 Task: Create a section Debug Dive and in the section, add a milestone IT Service Management in the project WaveTech.
Action: Mouse moved to (216, 650)
Screenshot: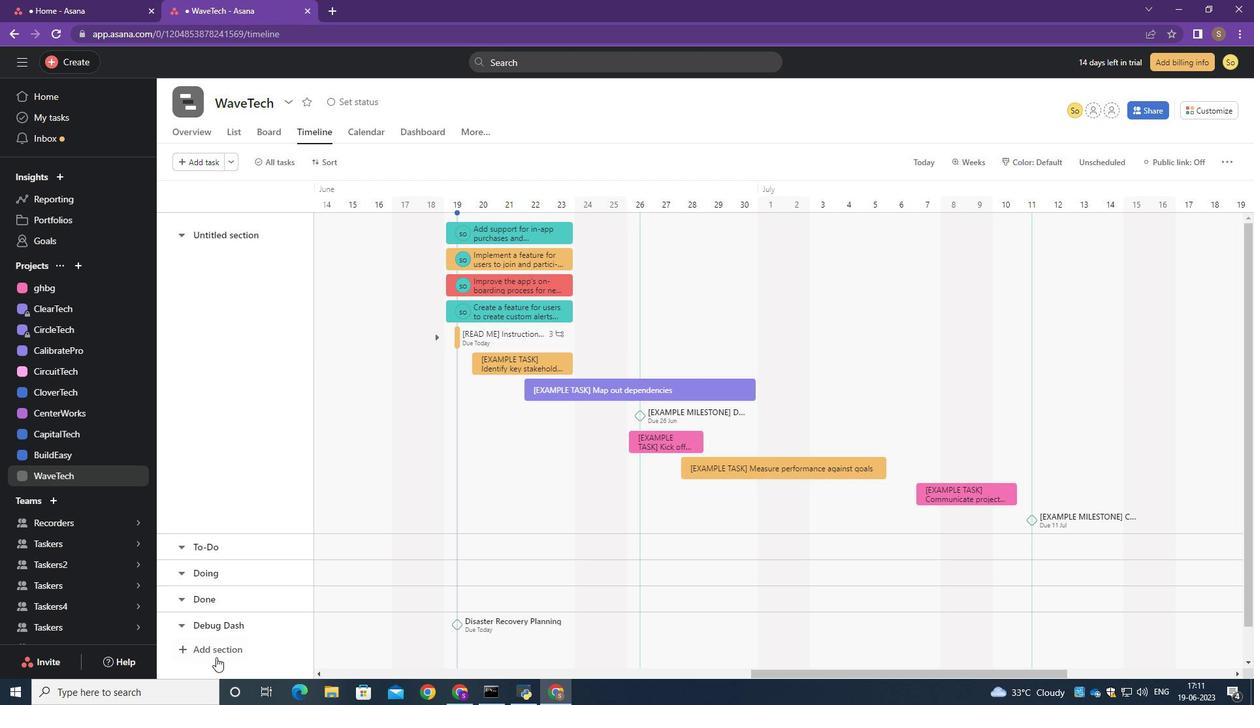 
Action: Mouse pressed left at (216, 650)
Screenshot: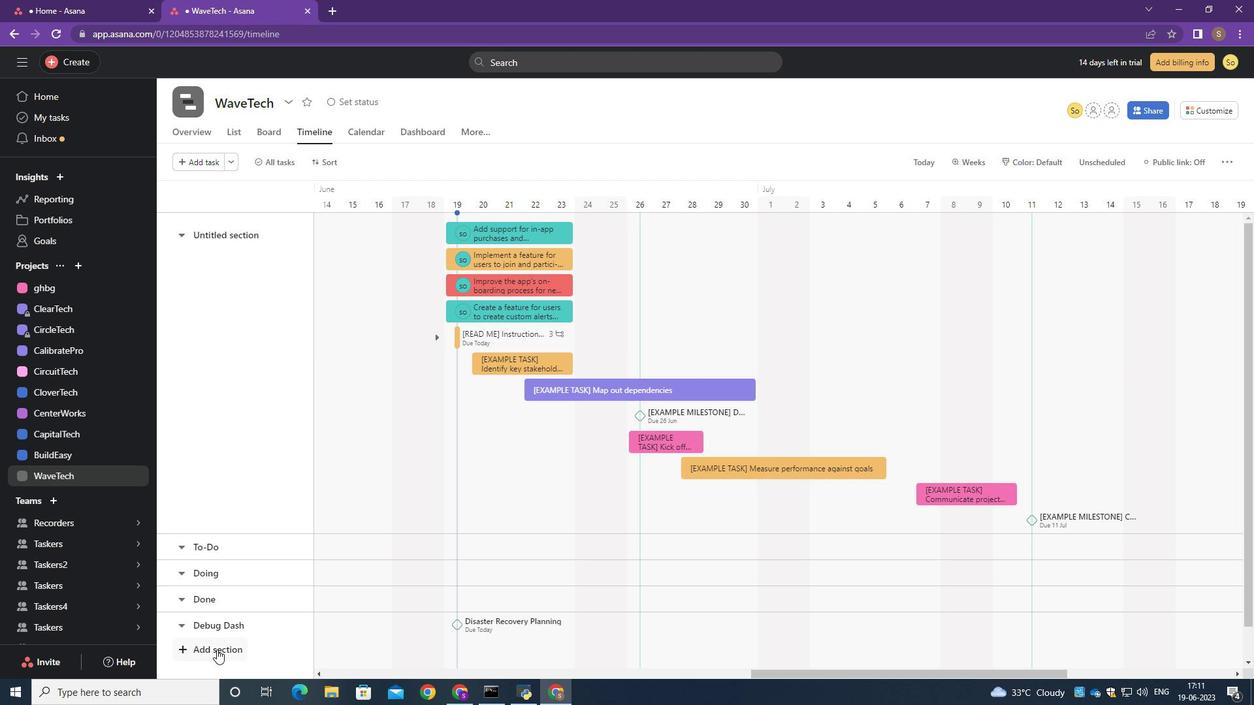 
Action: Mouse moved to (225, 648)
Screenshot: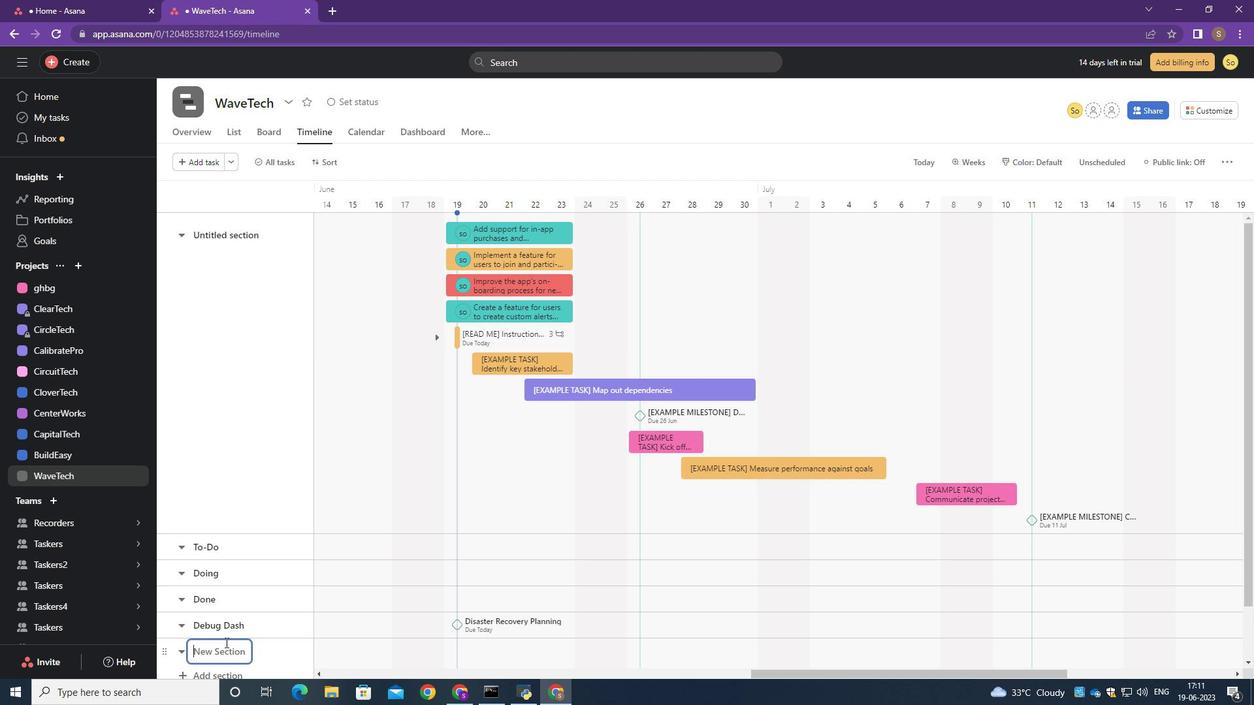 
Action: Mouse pressed left at (225, 648)
Screenshot: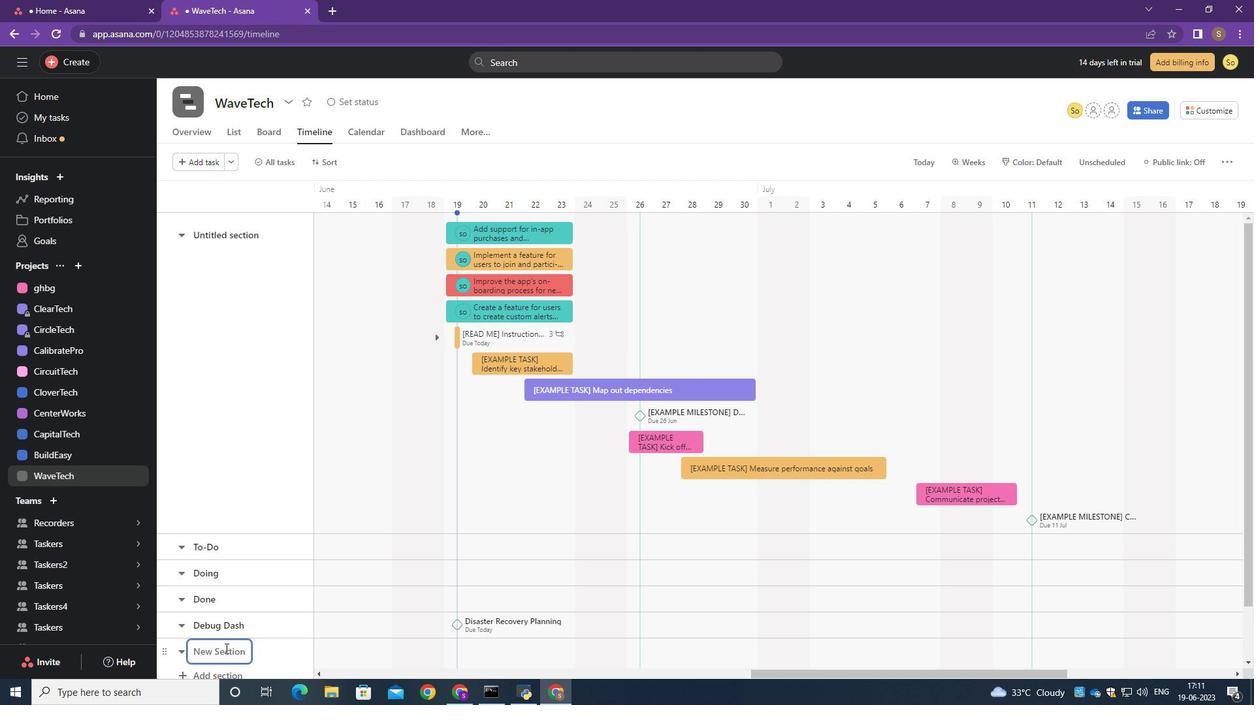 
Action: Mouse moved to (224, 648)
Screenshot: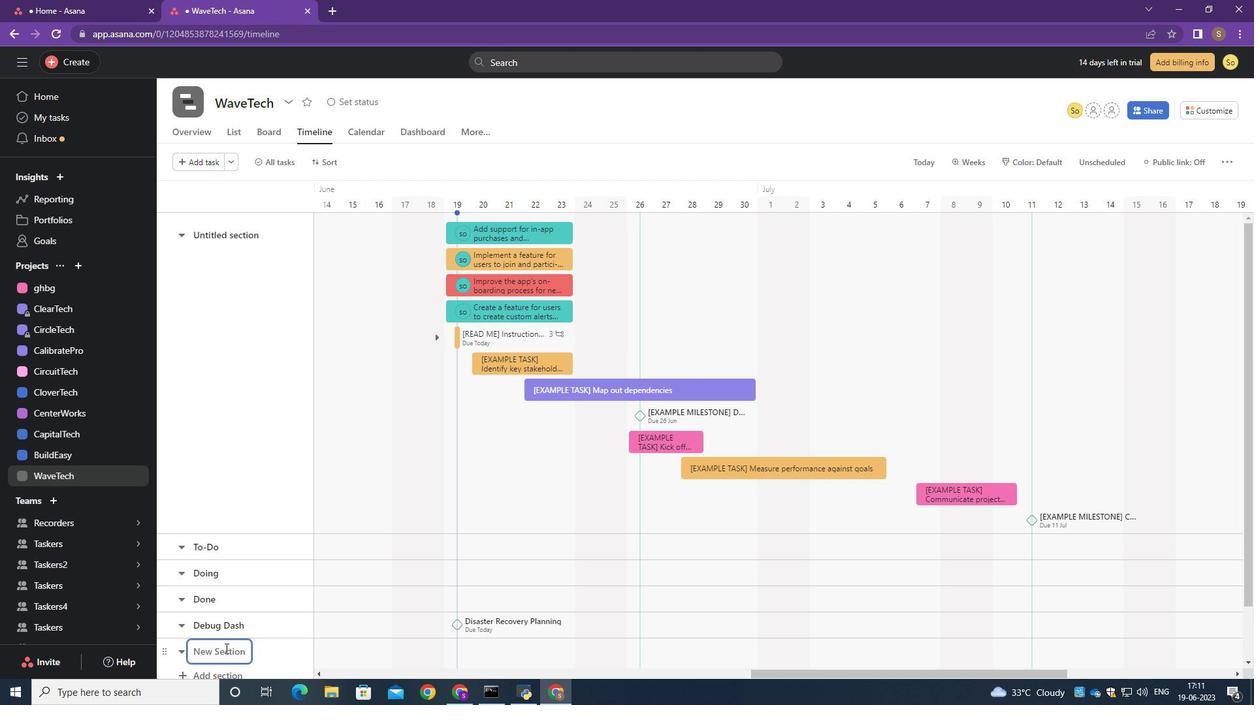
Action: Key pressed <Key.caps_lock>D<Key.caps_lock>ebug<Key.space><Key.caps_lock>D<Key.caps_lock>ive<Key.enter>
Screenshot: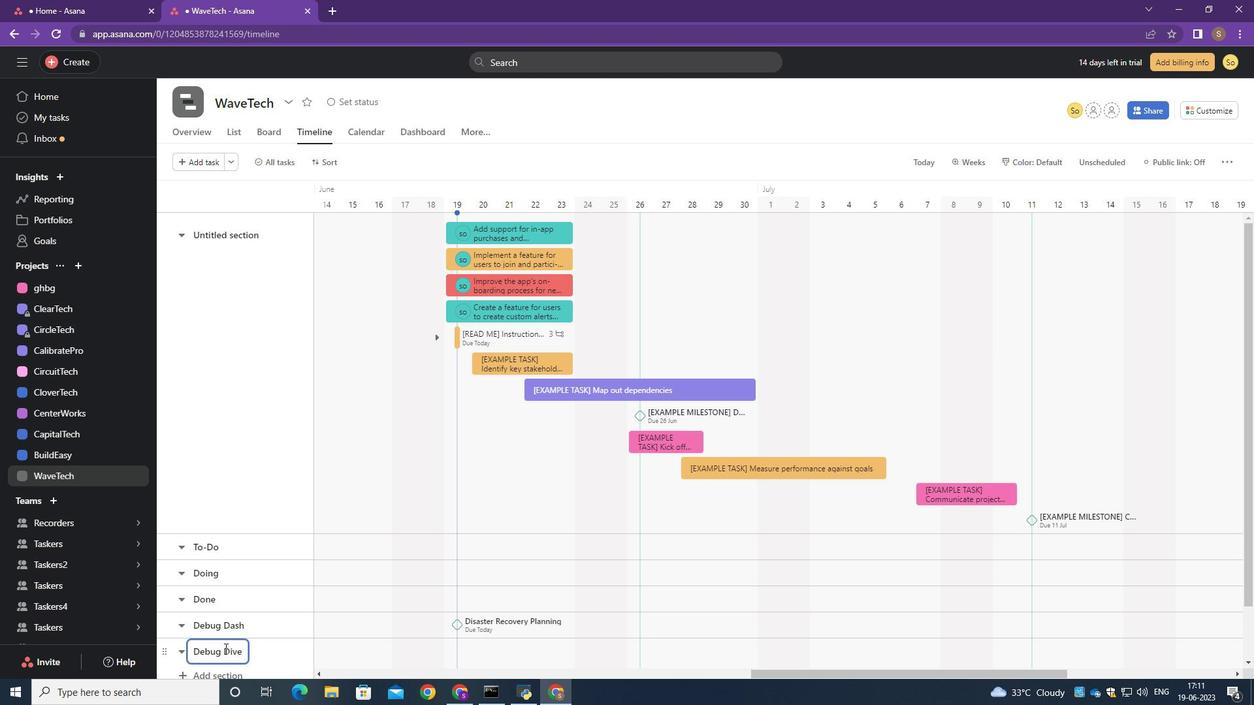 
Action: Mouse moved to (362, 652)
Screenshot: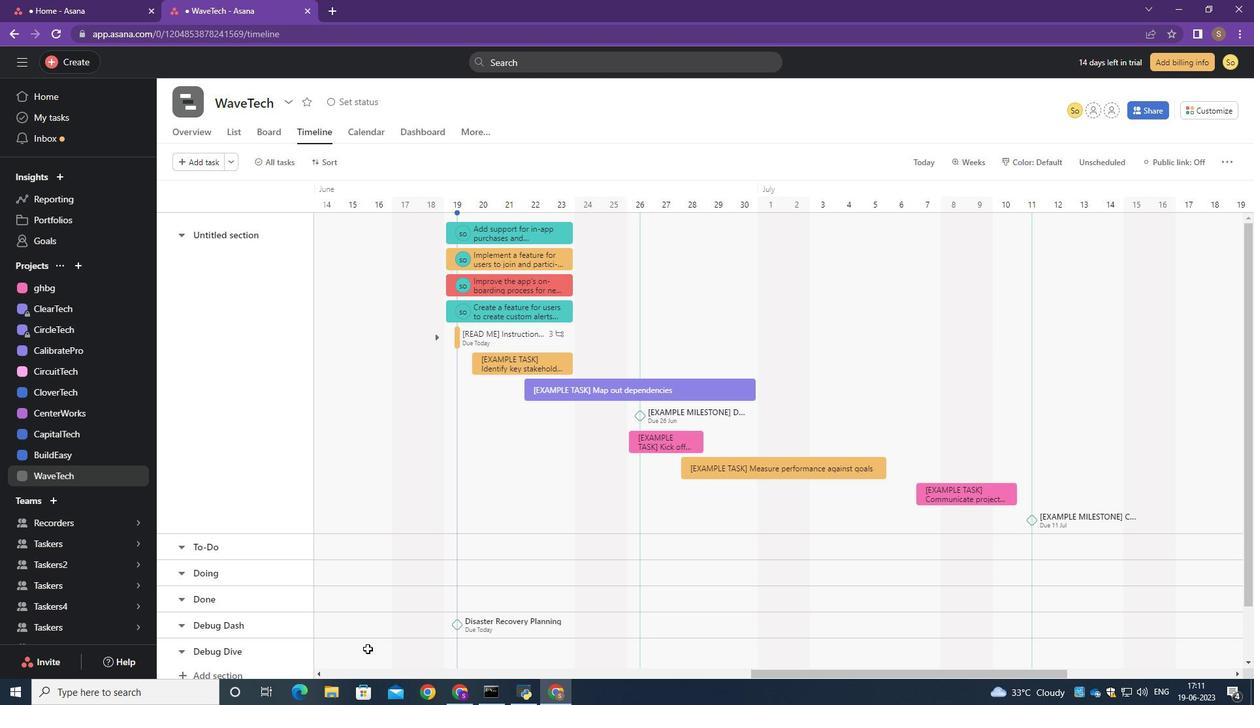 
Action: Mouse pressed left at (362, 652)
Screenshot: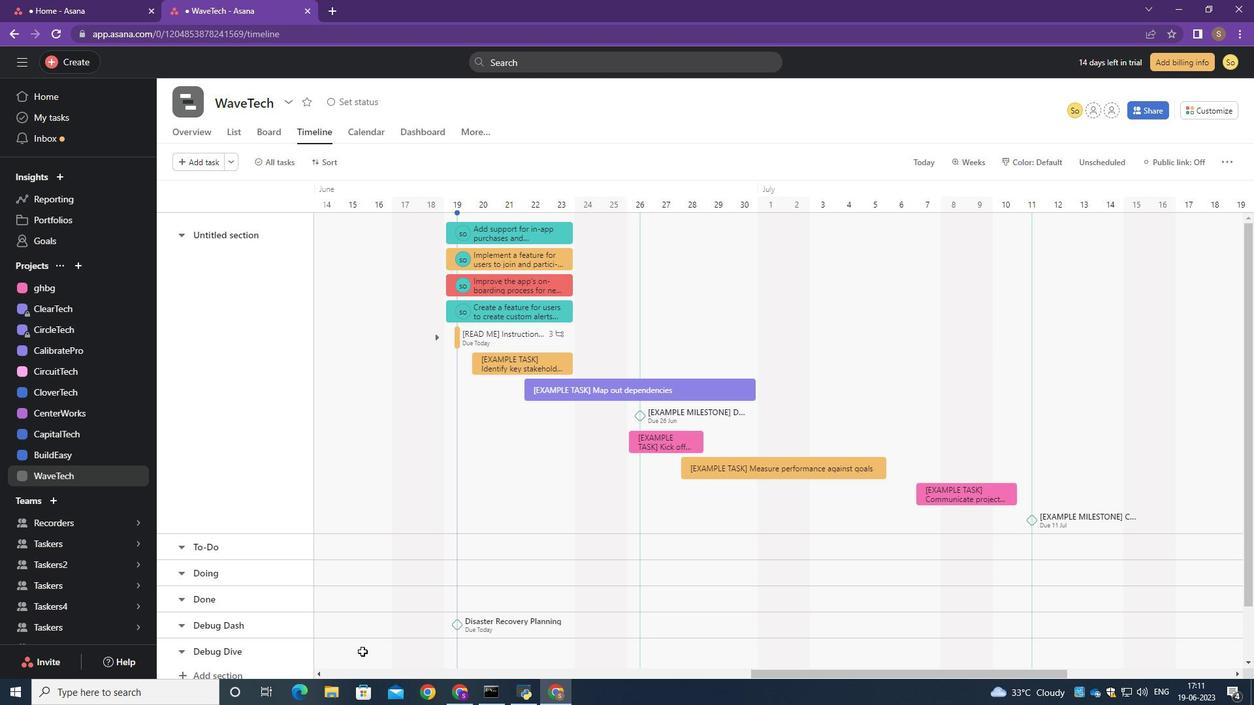 
Action: Mouse moved to (416, 652)
Screenshot: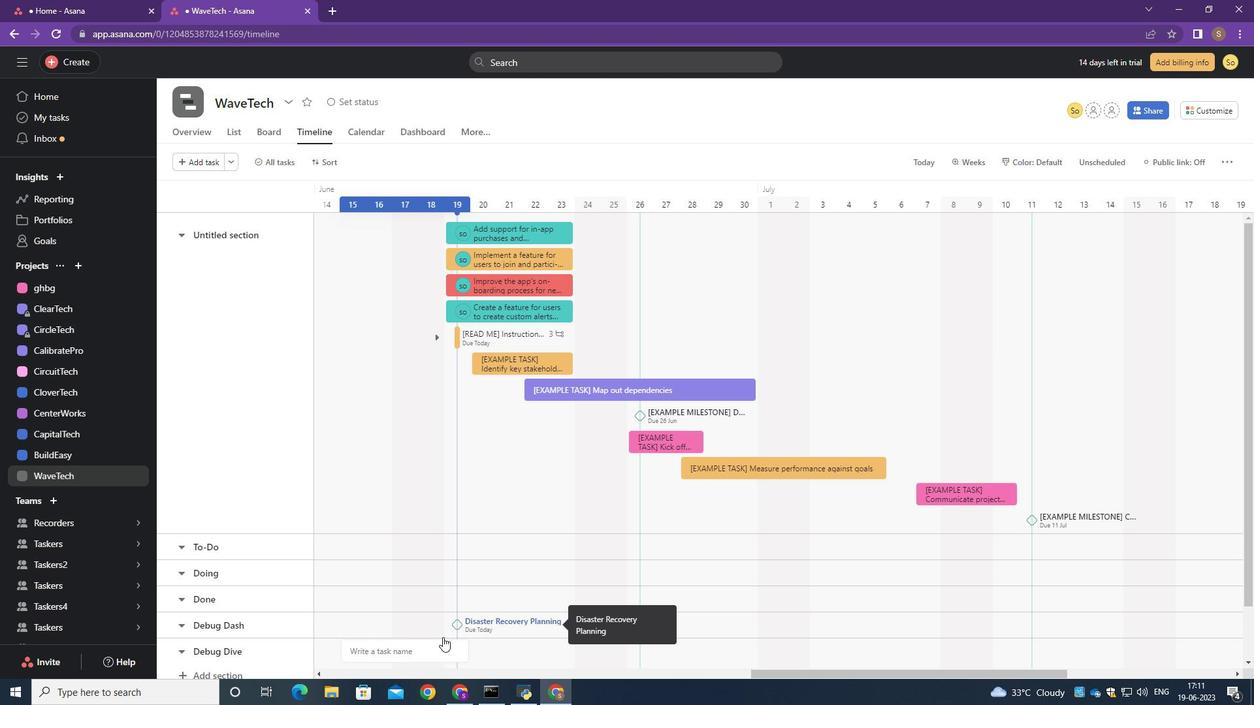 
Action: Key pressed <Key.caps_lock>IT<Key.space><Key.caps_lock>s<Key.backspace><Key.caps_lock>S<Key.caps_lock>ervice<Key.space><Key.caps_lock>M<Key.caps_lock>anagement<Key.enter>
Screenshot: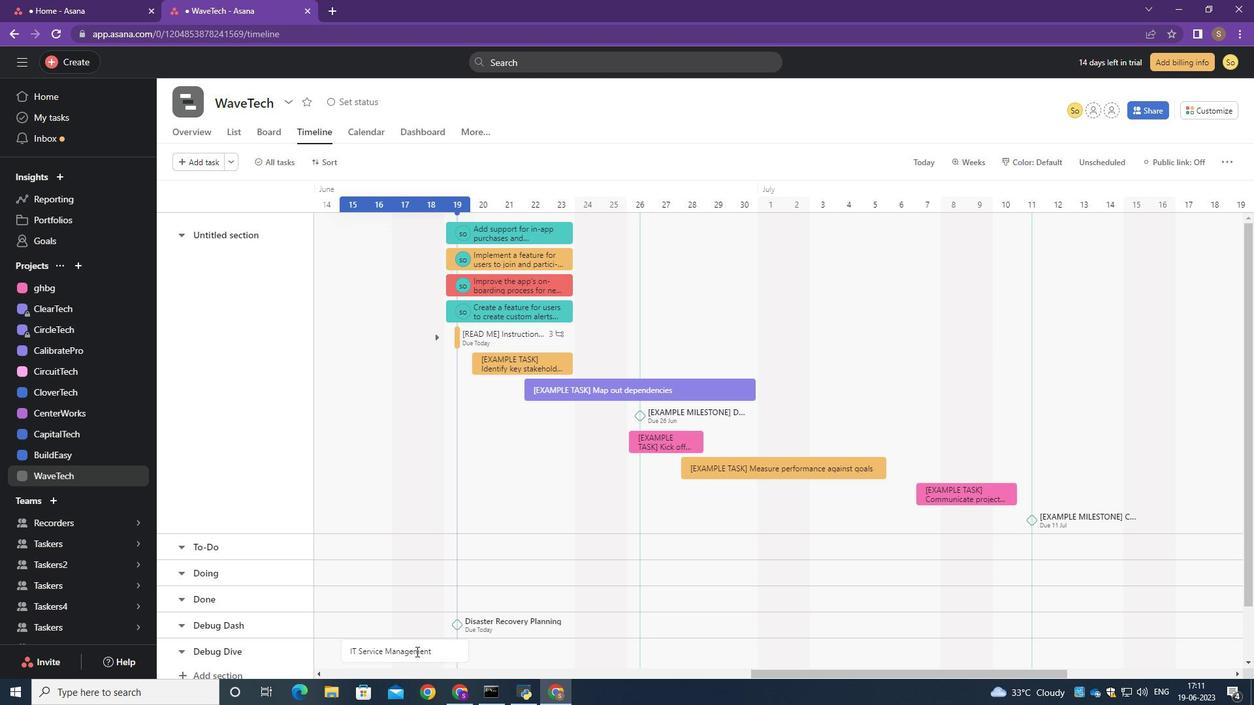 
Action: Mouse moved to (426, 649)
Screenshot: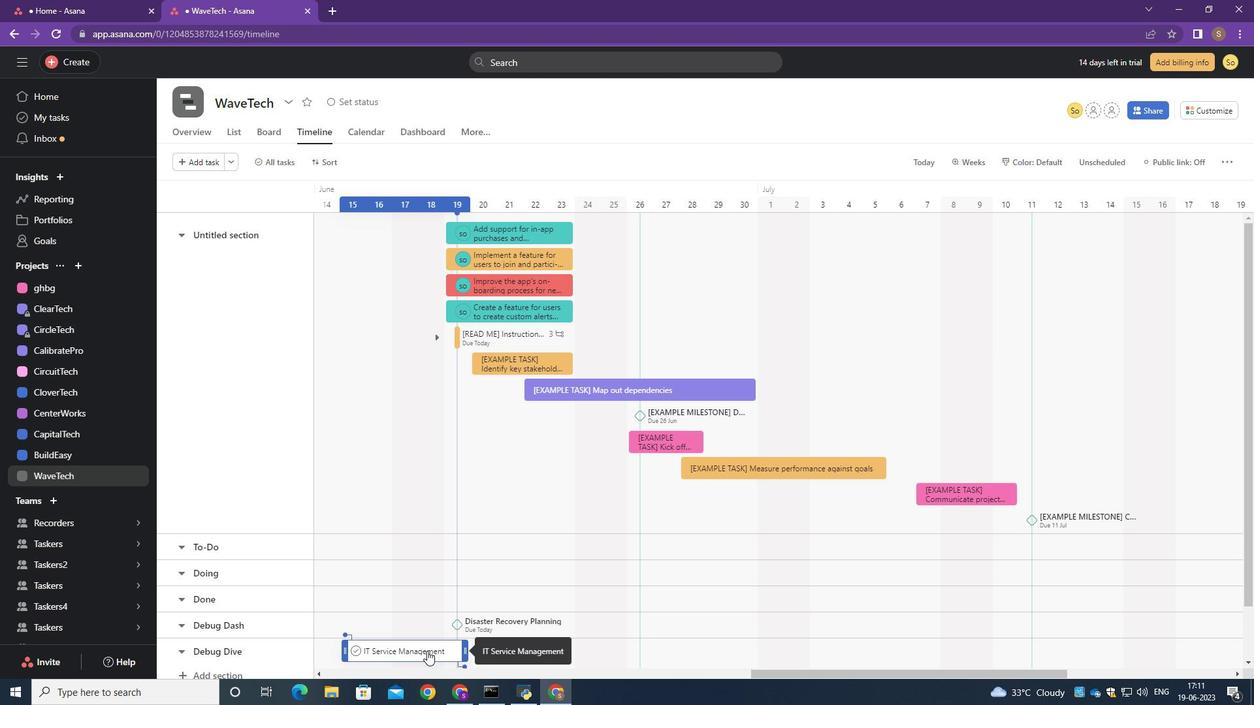 
Action: Mouse pressed right at (426, 649)
Screenshot: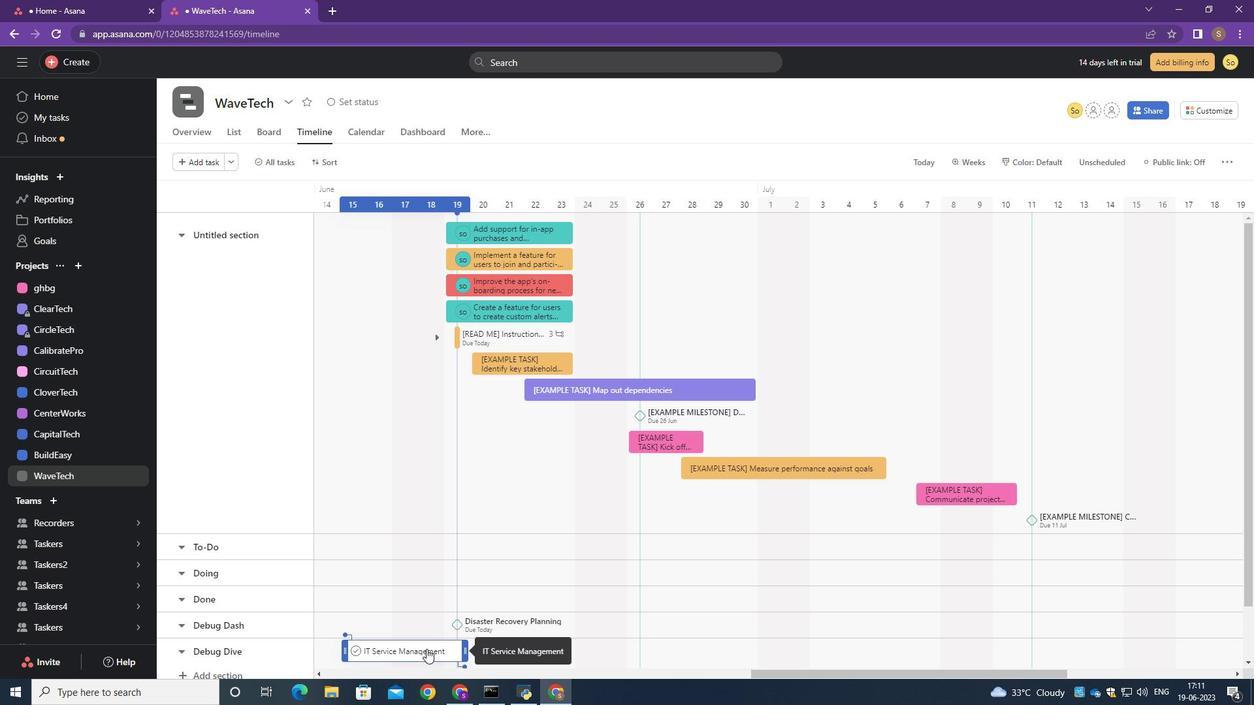 
Action: Mouse moved to (467, 584)
Screenshot: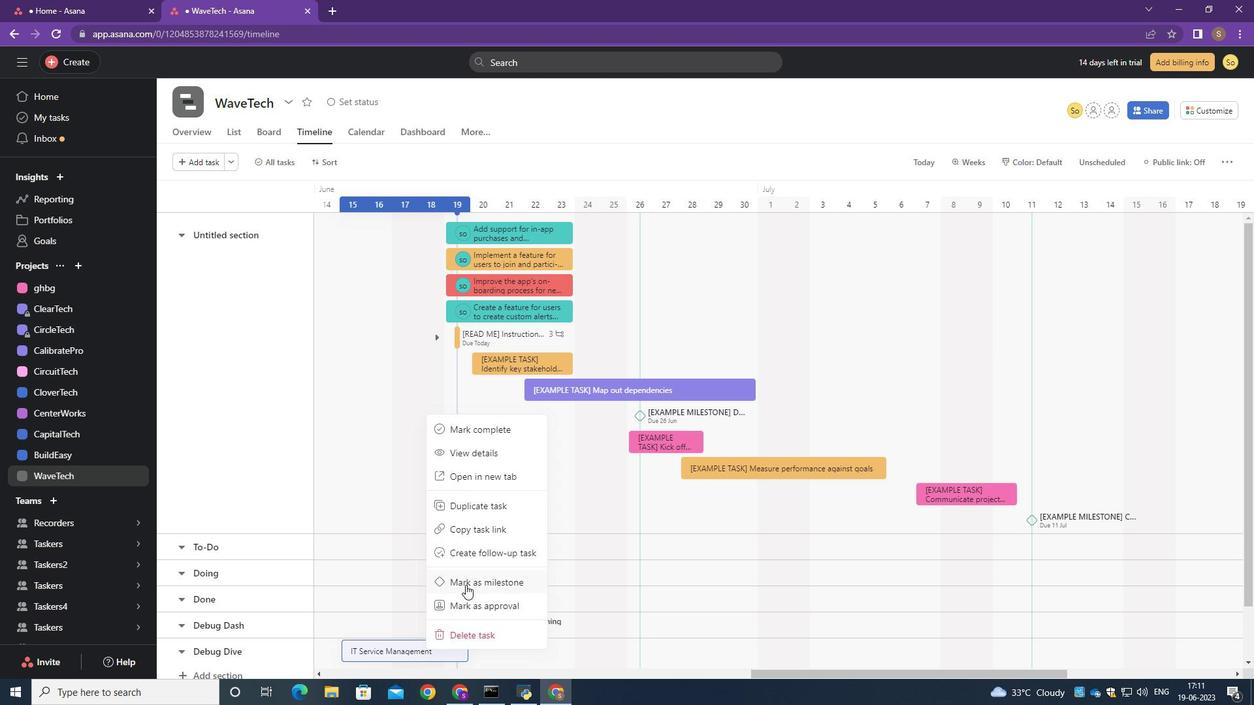 
Action: Mouse pressed left at (467, 584)
Screenshot: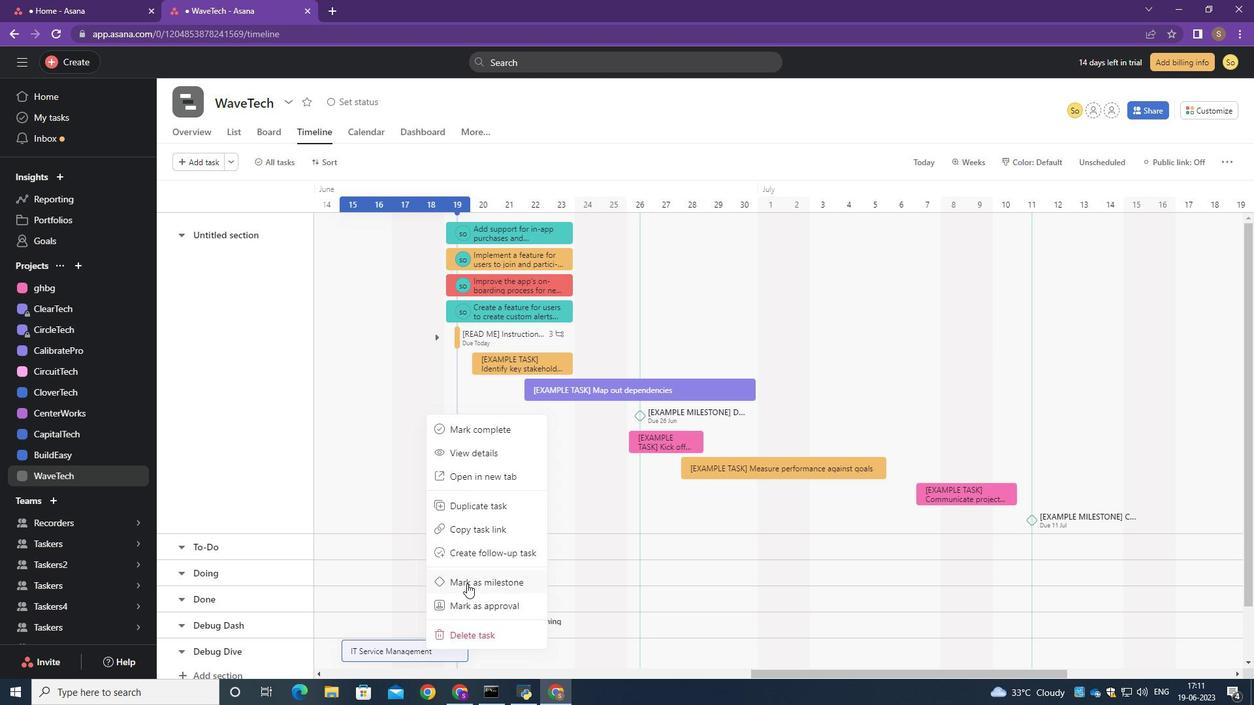 
Action: Mouse moved to (373, 494)
Screenshot: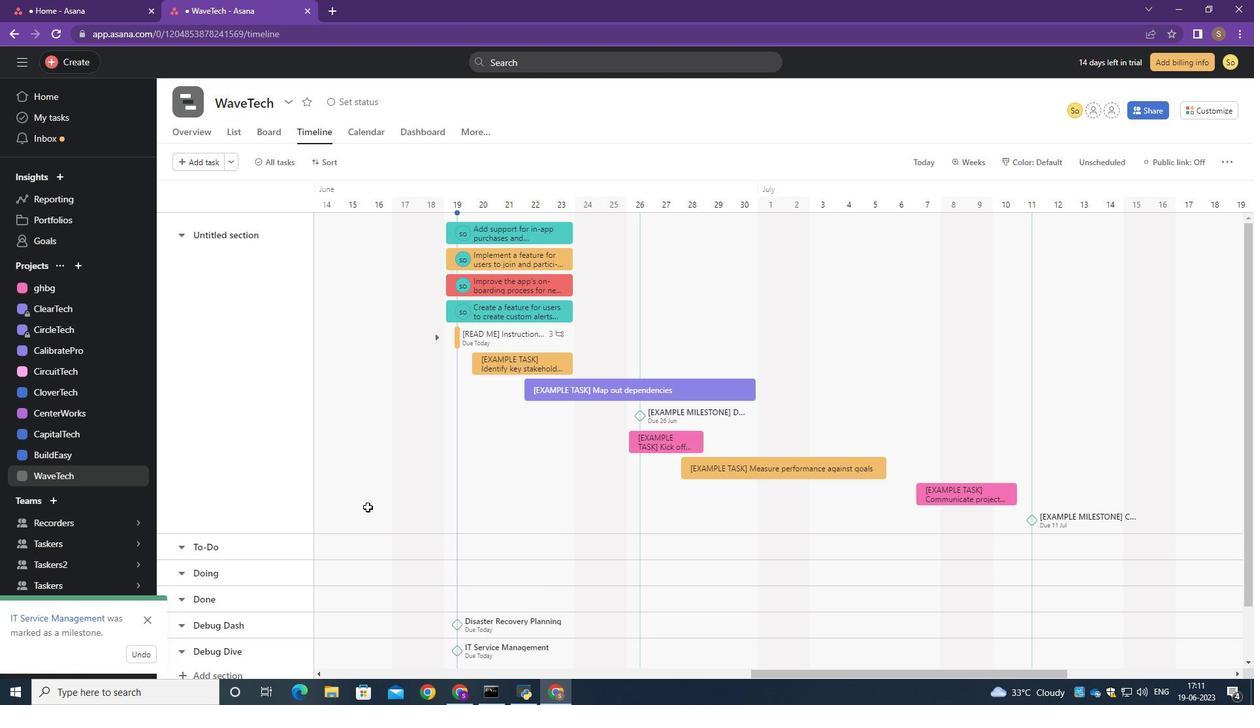 
